 Task: Visit the company website of NVIDIA
Action: Mouse moved to (478, 60)
Screenshot: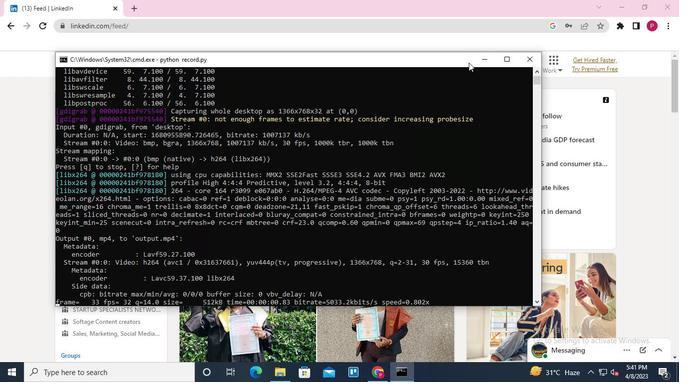
Action: Mouse pressed left at (478, 60)
Screenshot: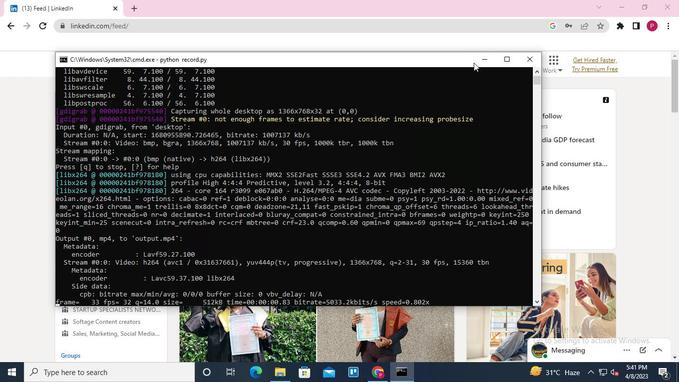 
Action: Mouse moved to (155, 69)
Screenshot: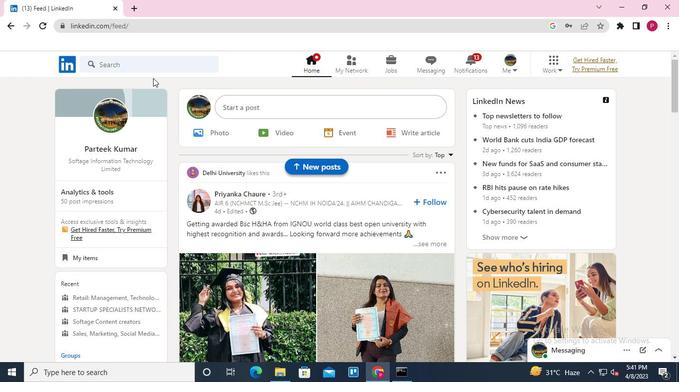 
Action: Mouse pressed left at (155, 69)
Screenshot: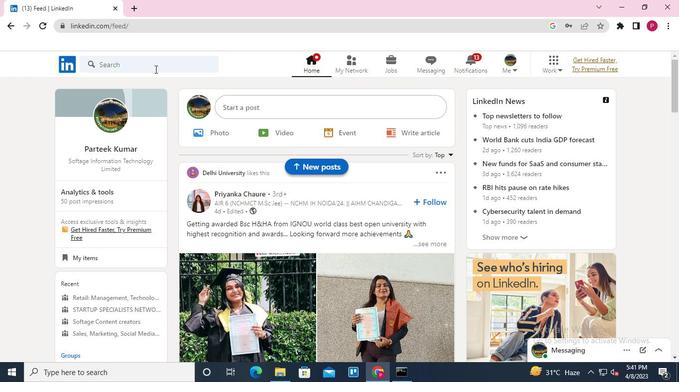 
Action: Keyboard Key.shift
Screenshot: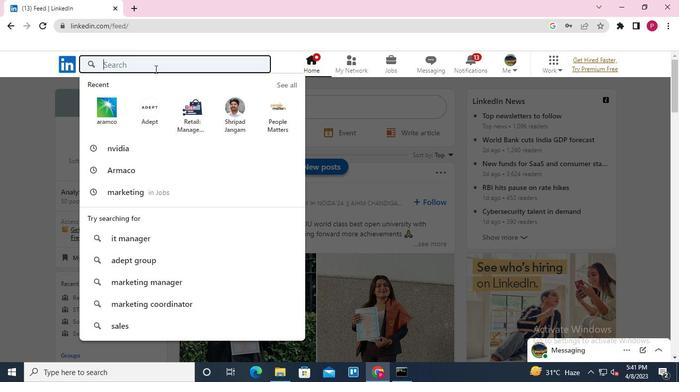 
Action: Keyboard Key.shift
Screenshot: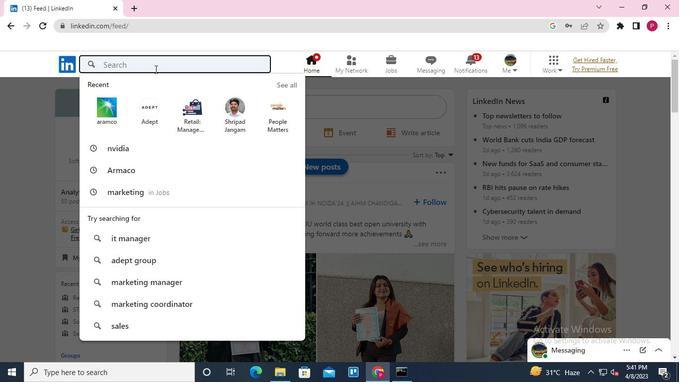 
Action: Keyboard Key.shift
Screenshot: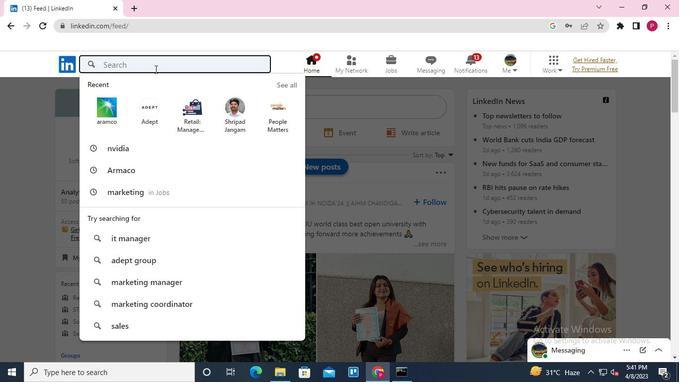 
Action: Keyboard Key.shift
Screenshot: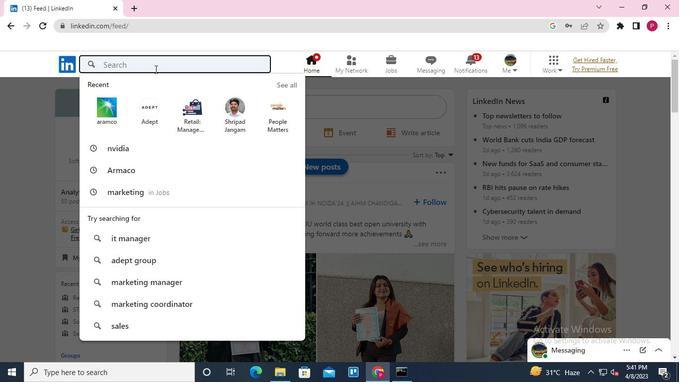 
Action: Keyboard Key.shift
Screenshot: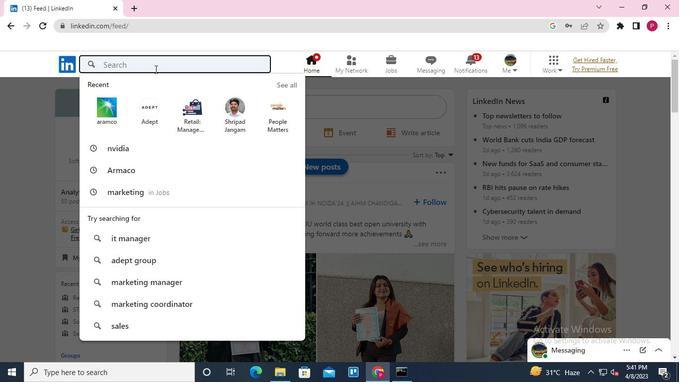 
Action: Keyboard Key.shift
Screenshot: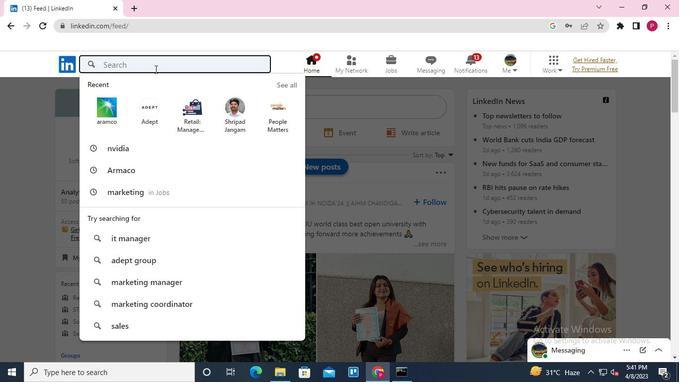 
Action: Keyboard Key.shift
Screenshot: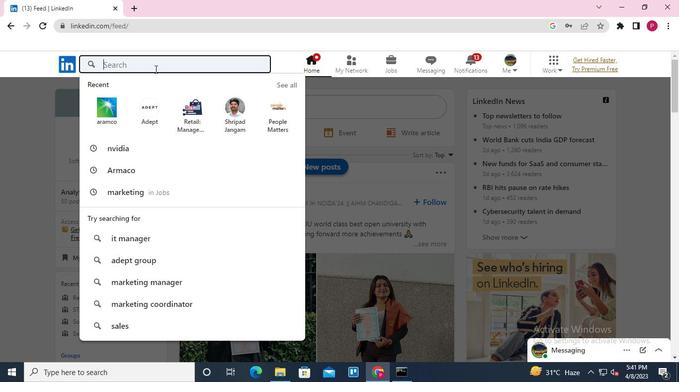 
Action: Keyboard Key.shift
Screenshot: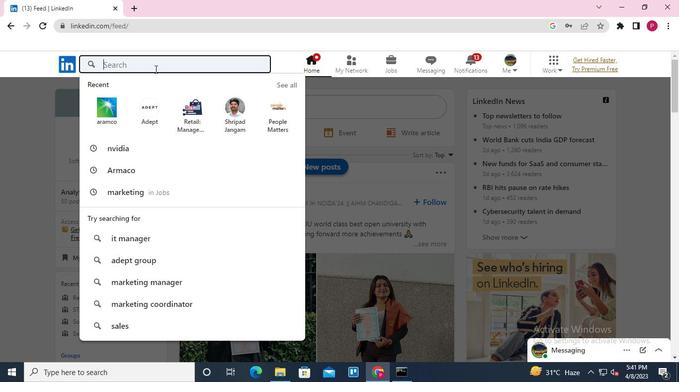 
Action: Keyboard N
Screenshot: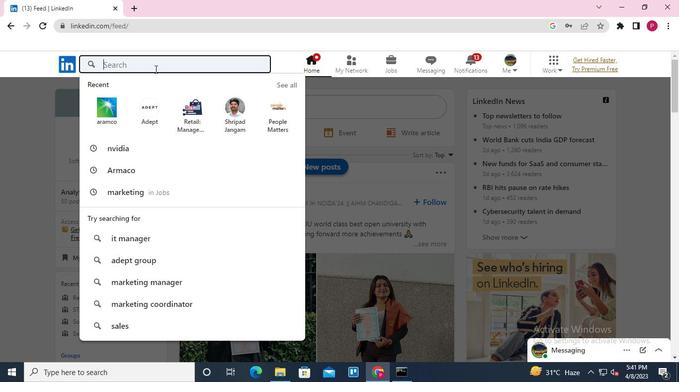 
Action: Keyboard V
Screenshot: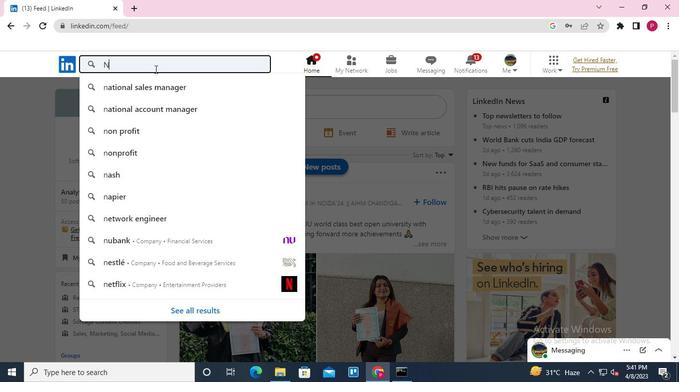 
Action: Keyboard I
Screenshot: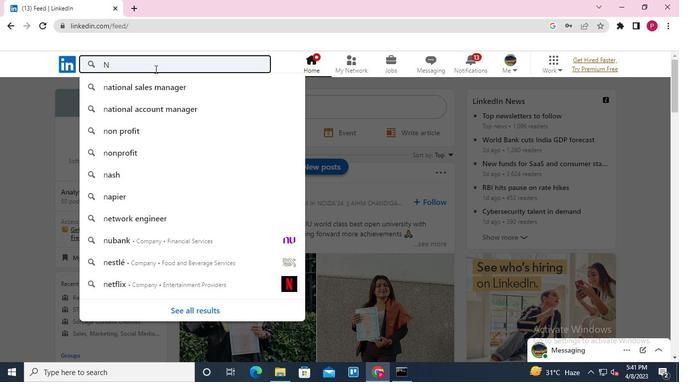 
Action: Keyboard D
Screenshot: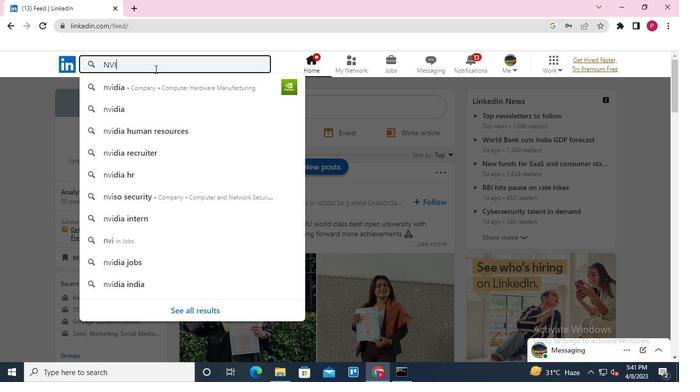 
Action: Keyboard I
Screenshot: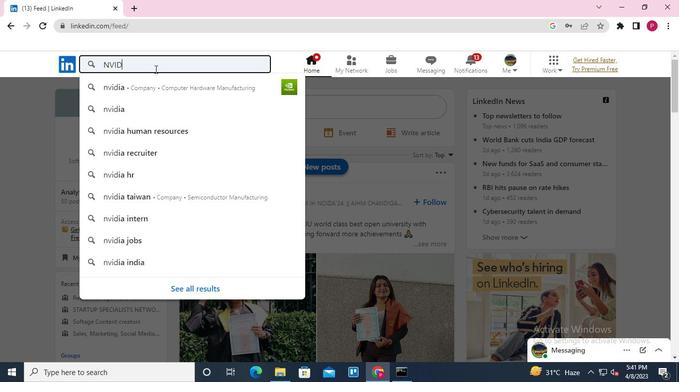 
Action: Keyboard A
Screenshot: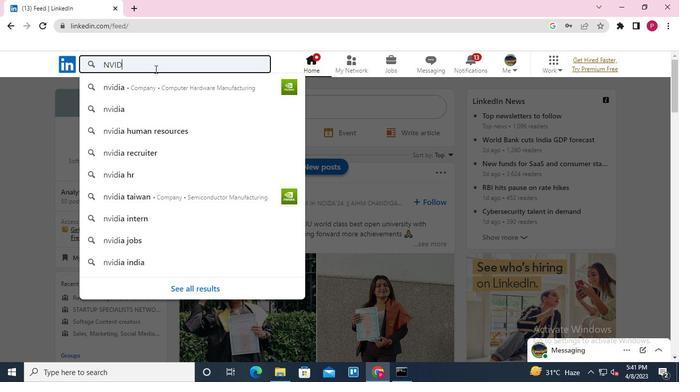 
Action: Keyboard Key.enter
Screenshot: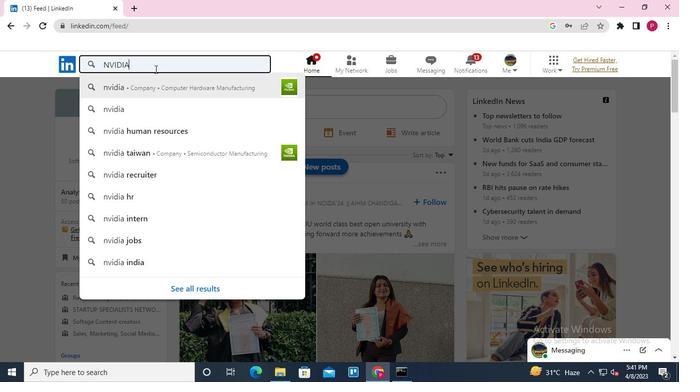 
Action: Mouse moved to (133, 139)
Screenshot: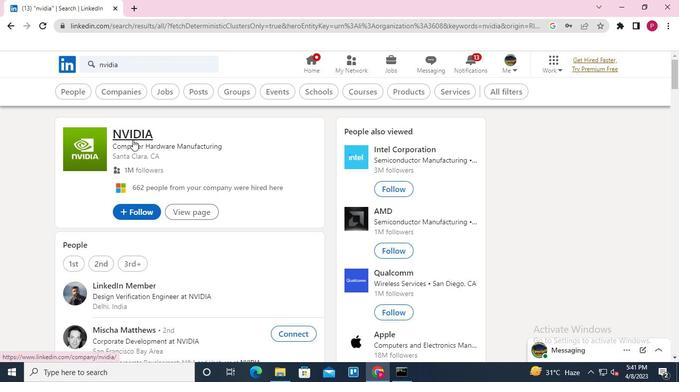 
Action: Mouse pressed left at (133, 139)
Screenshot: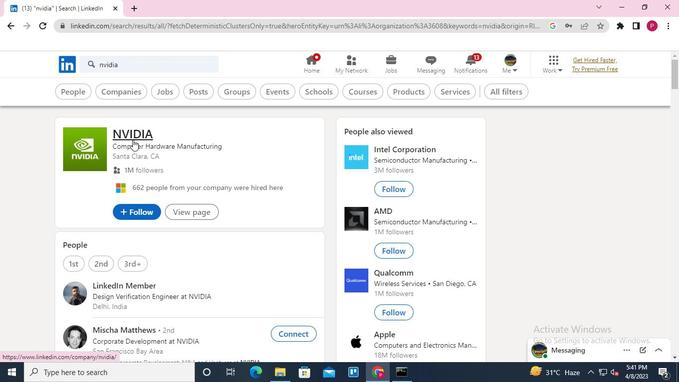 
Action: Mouse moved to (174, 248)
Screenshot: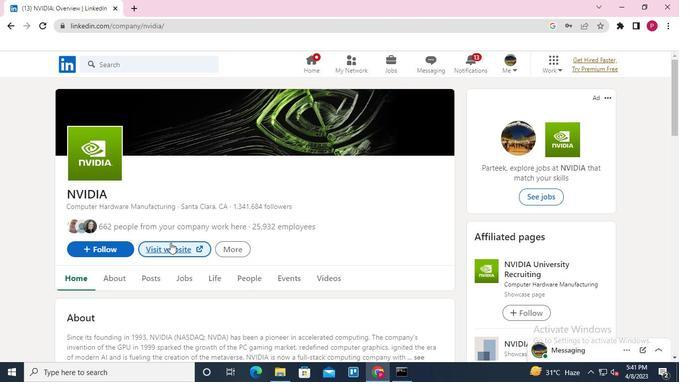 
Action: Mouse pressed left at (174, 248)
Screenshot: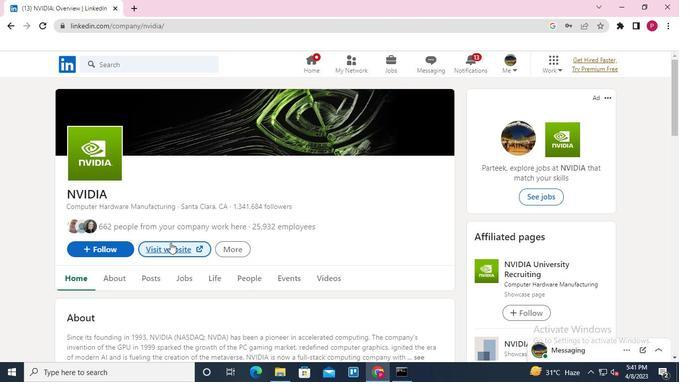 
Action: Mouse moved to (174, 248)
Screenshot: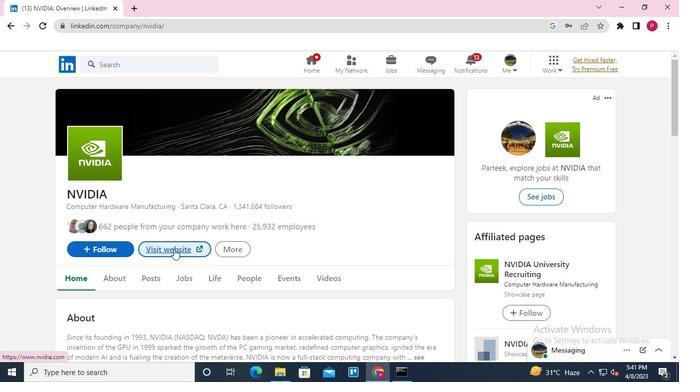 
Action: Keyboard Key.alt_l
Screenshot: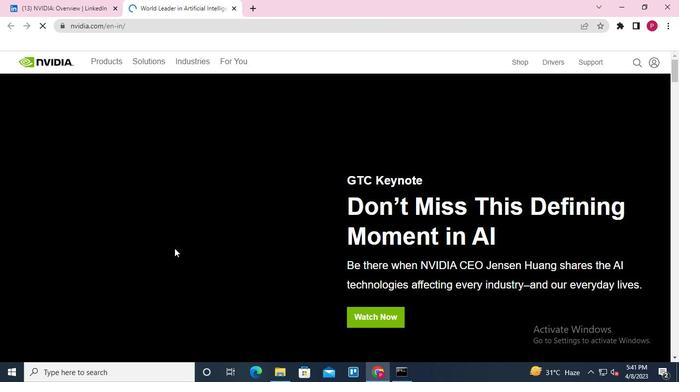 
Action: Keyboard Key.tab
Screenshot: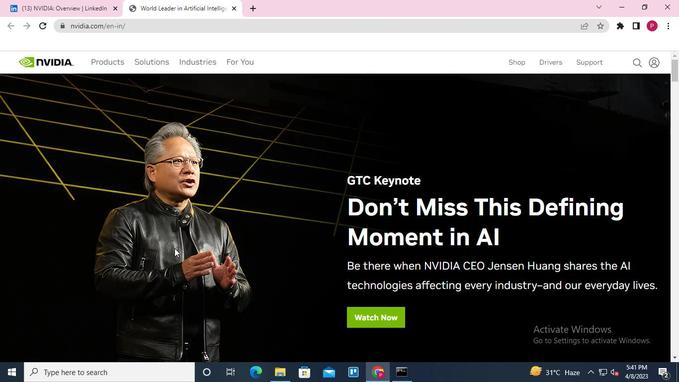 
Action: Mouse moved to (534, 57)
Screenshot: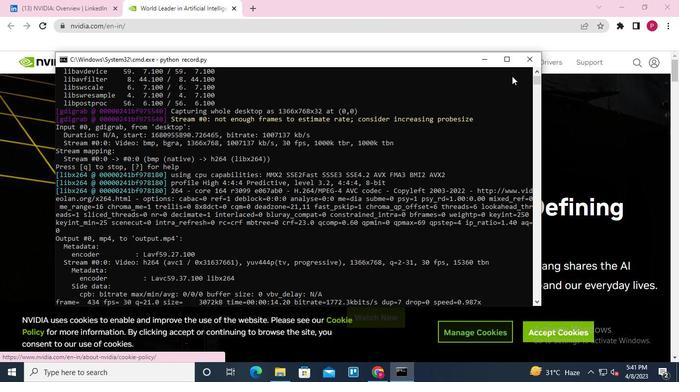 
Action: Mouse pressed left at (534, 57)
Screenshot: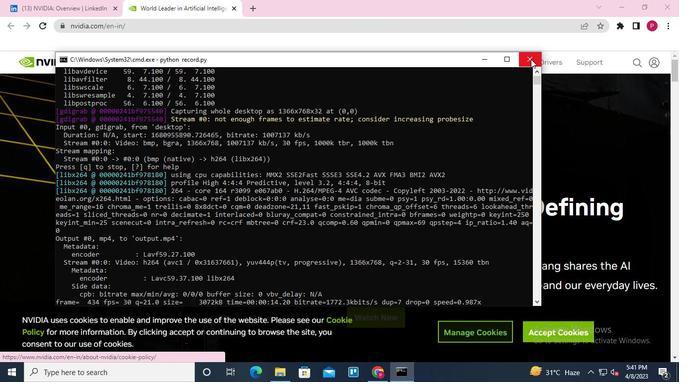 
Action: Mouse moved to (534, 57)
Screenshot: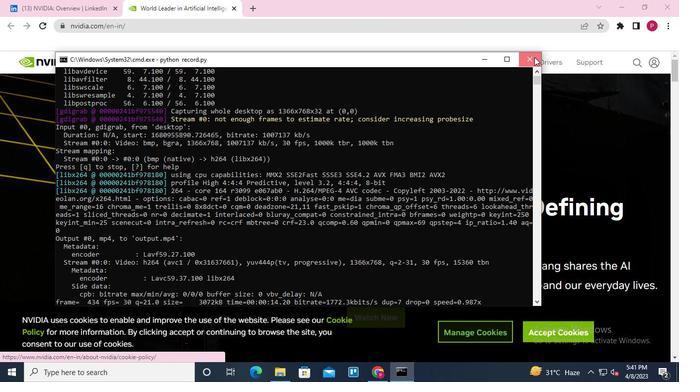 
